 Task: Add the task  Implement a new enterprise resource planning (ERP) system to the section Agile Athletes in the project AgileCamp and add a Due Date to the respective task as 2024/04/14
Action: Mouse moved to (116, 363)
Screenshot: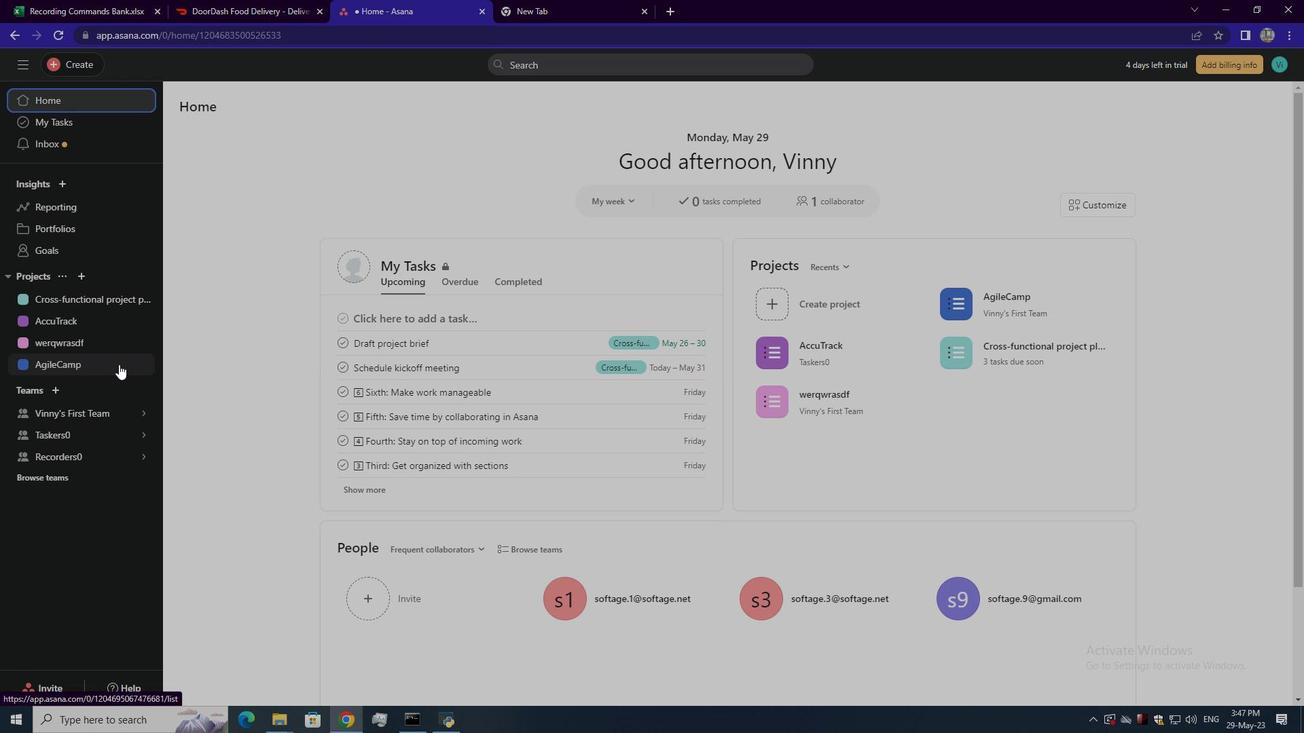 
Action: Mouse pressed left at (116, 363)
Screenshot: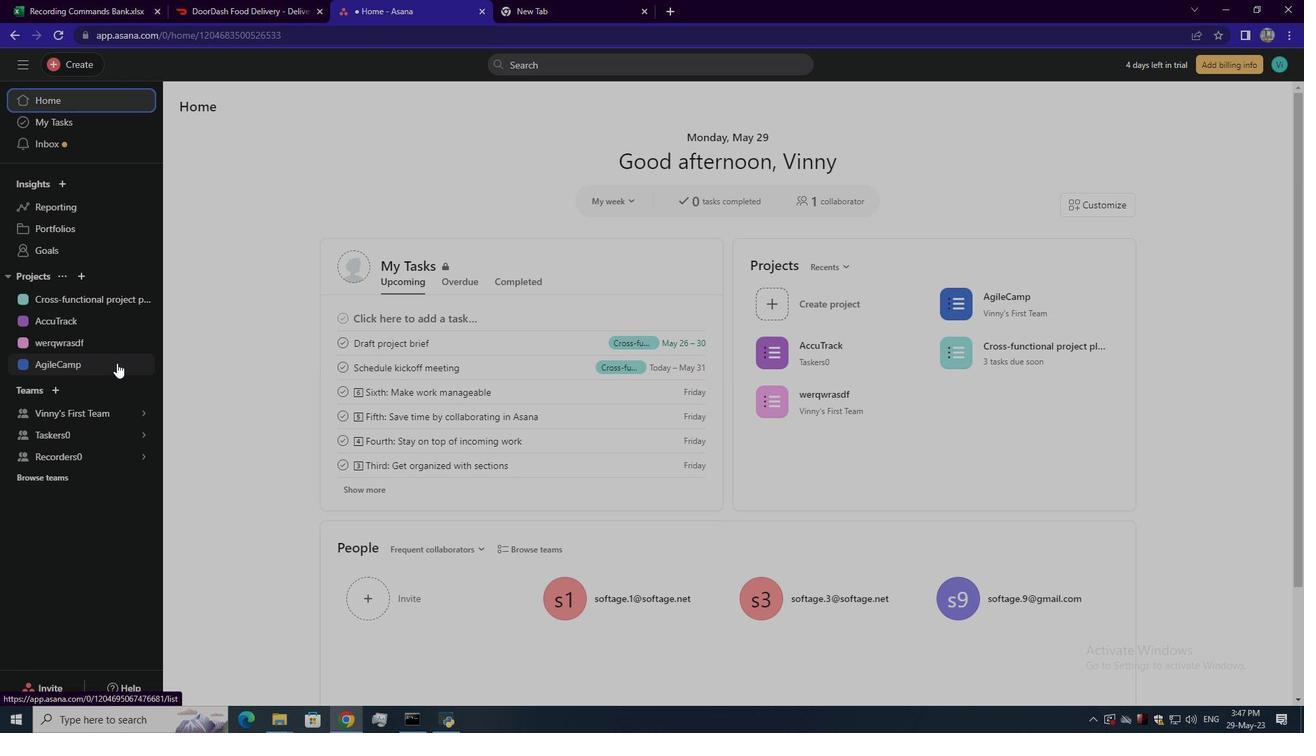 
Action: Mouse moved to (463, 388)
Screenshot: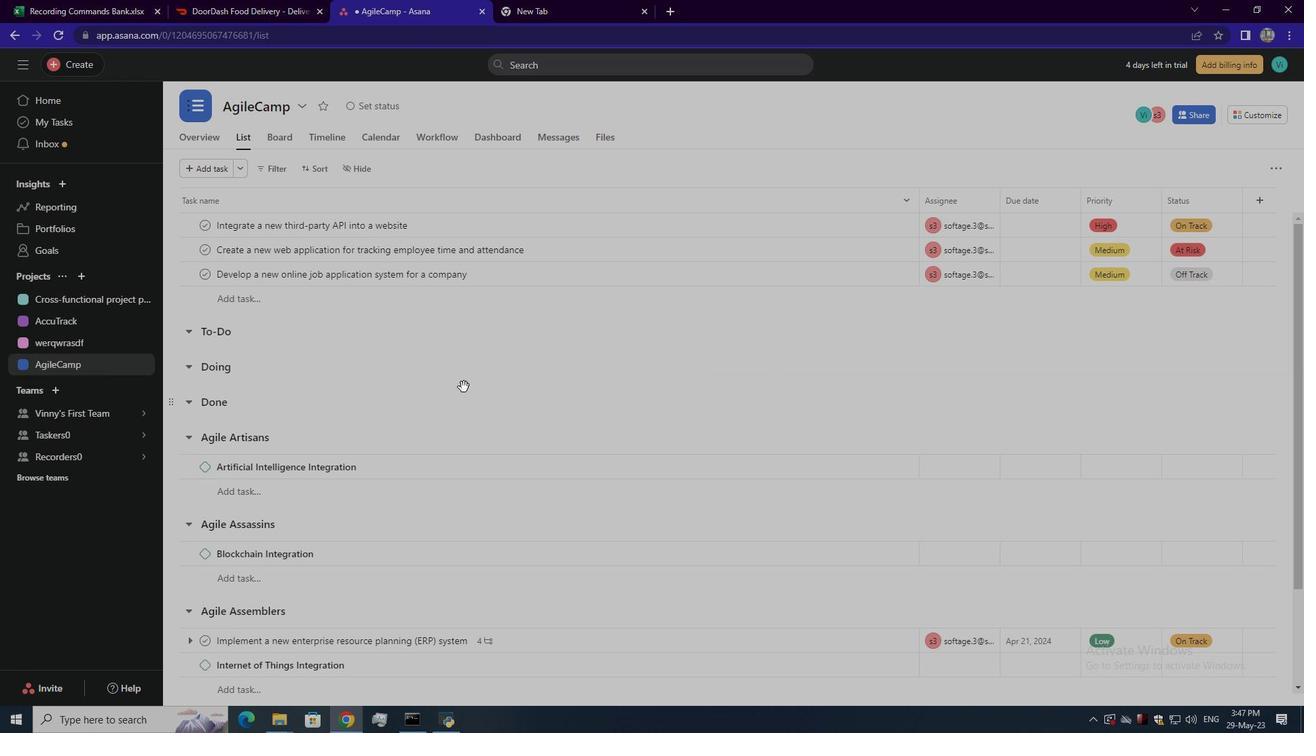 
Action: Mouse scrolled (463, 387) with delta (0, 0)
Screenshot: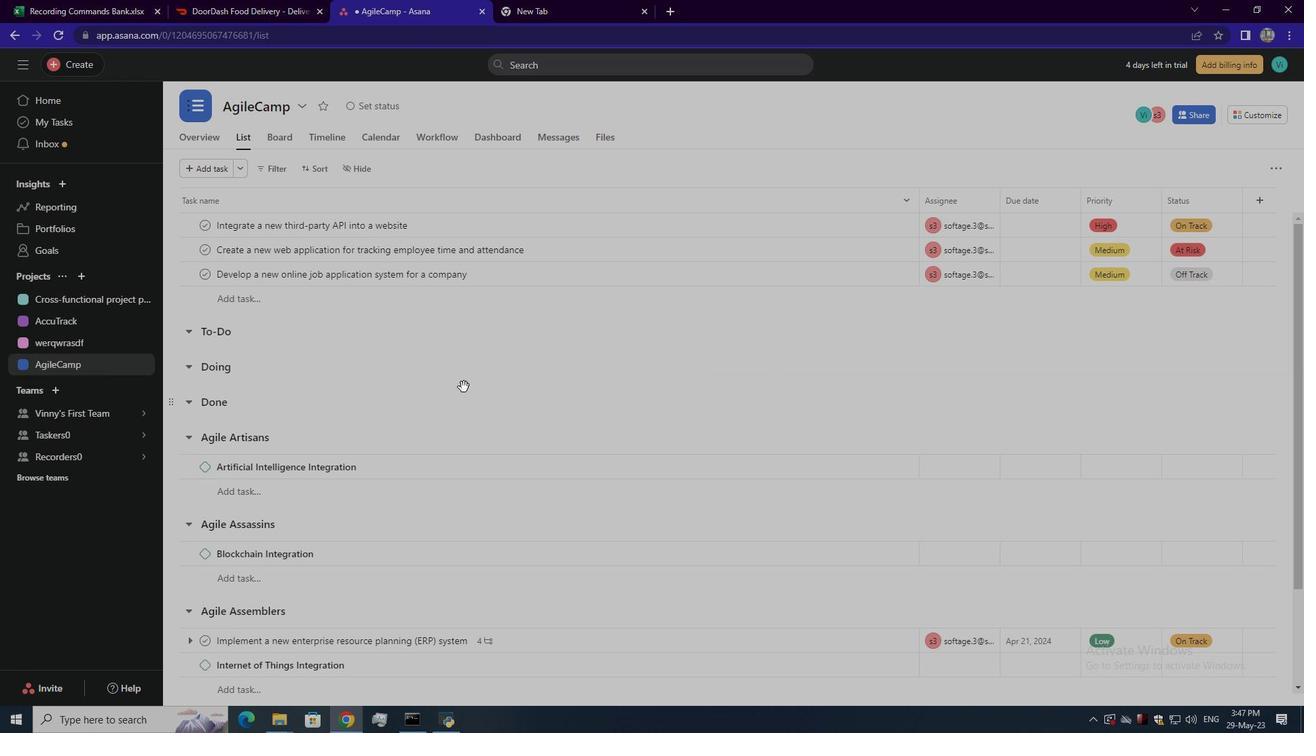
Action: Mouse moved to (464, 389)
Screenshot: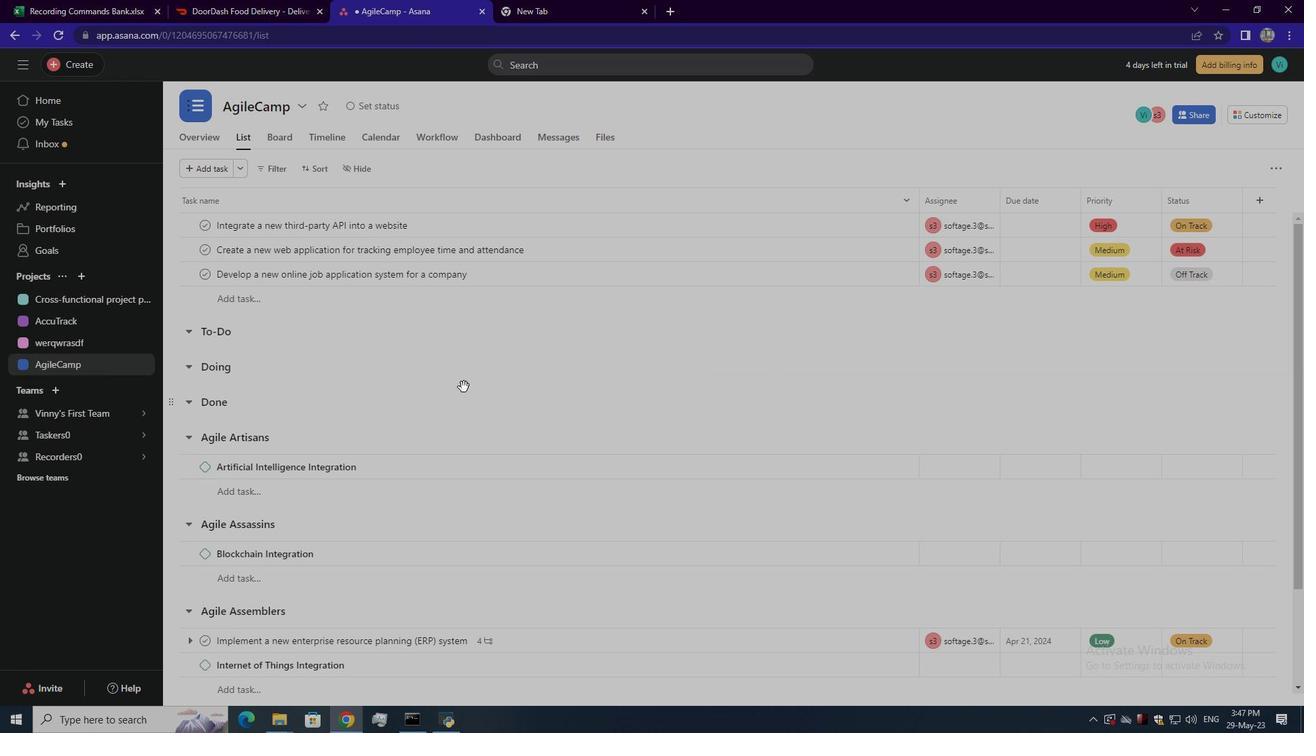 
Action: Mouse scrolled (464, 388) with delta (0, 0)
Screenshot: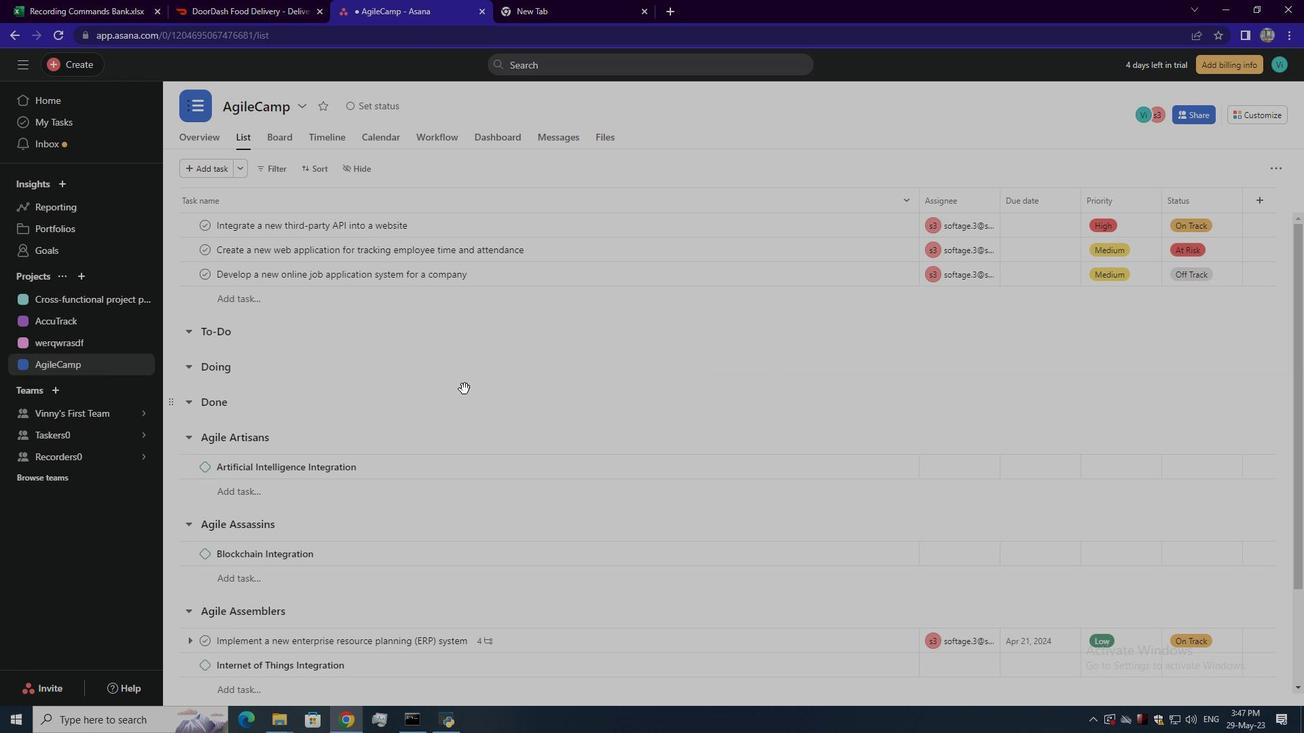
Action: Mouse scrolled (464, 388) with delta (0, 0)
Screenshot: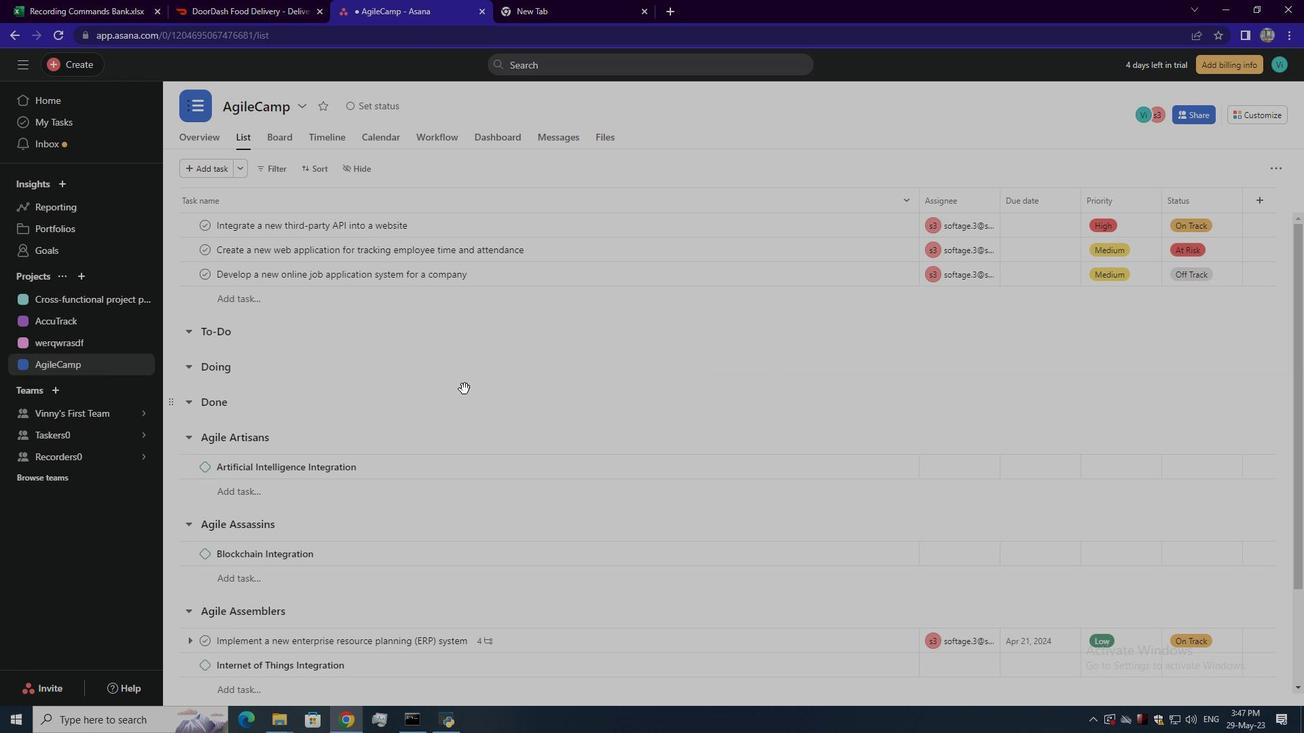 
Action: Mouse scrolled (464, 388) with delta (0, 0)
Screenshot: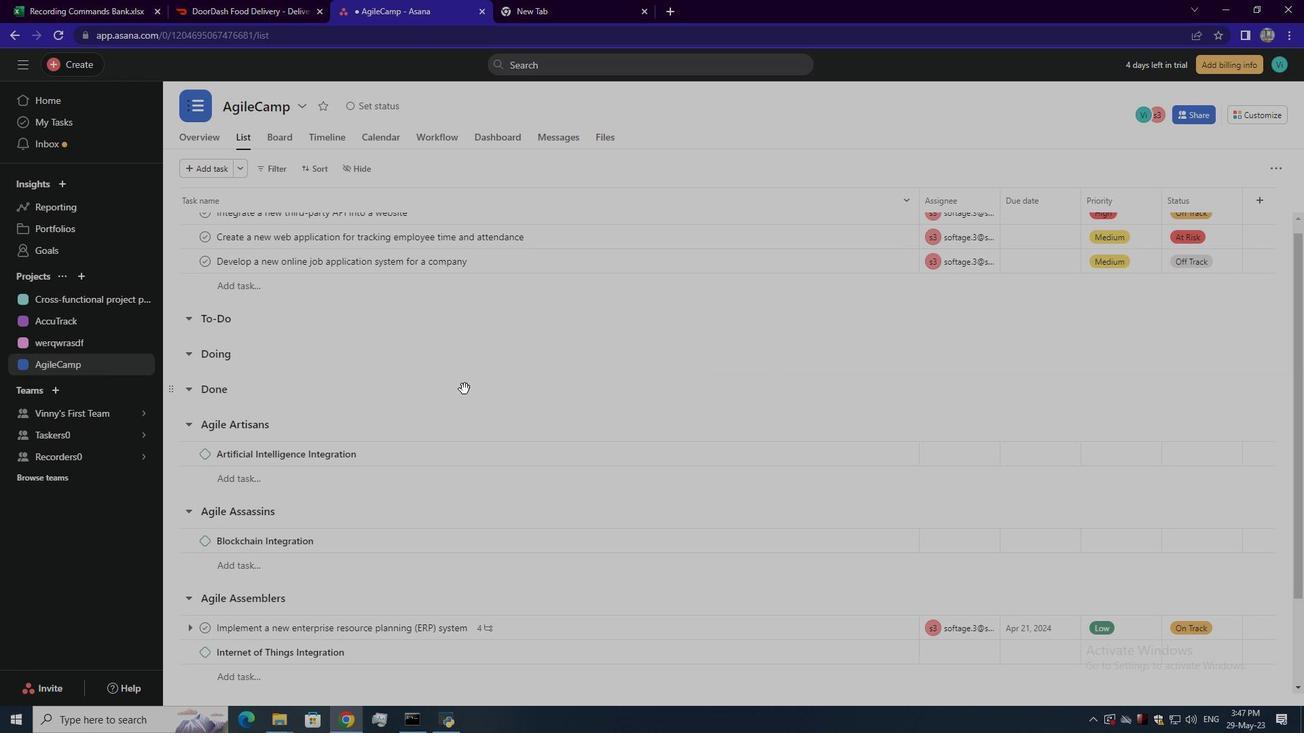 
Action: Mouse scrolled (464, 388) with delta (0, 0)
Screenshot: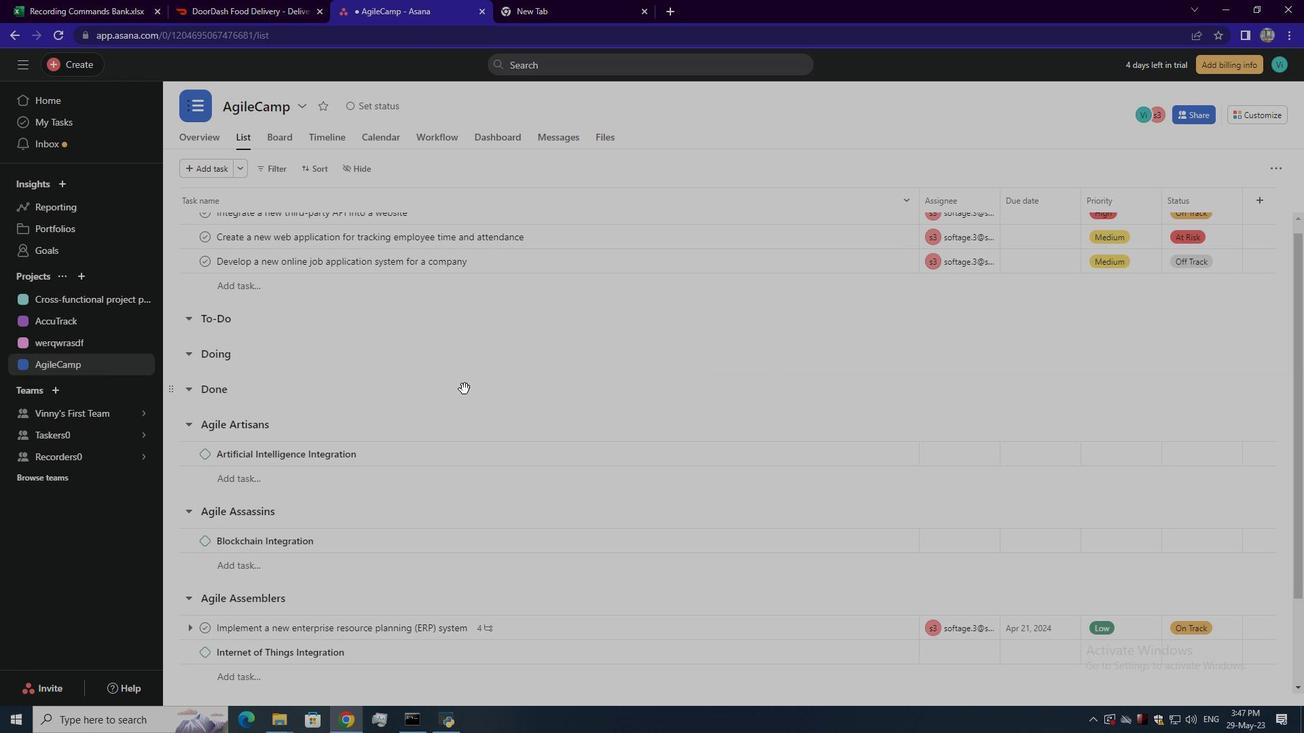 
Action: Mouse moved to (878, 519)
Screenshot: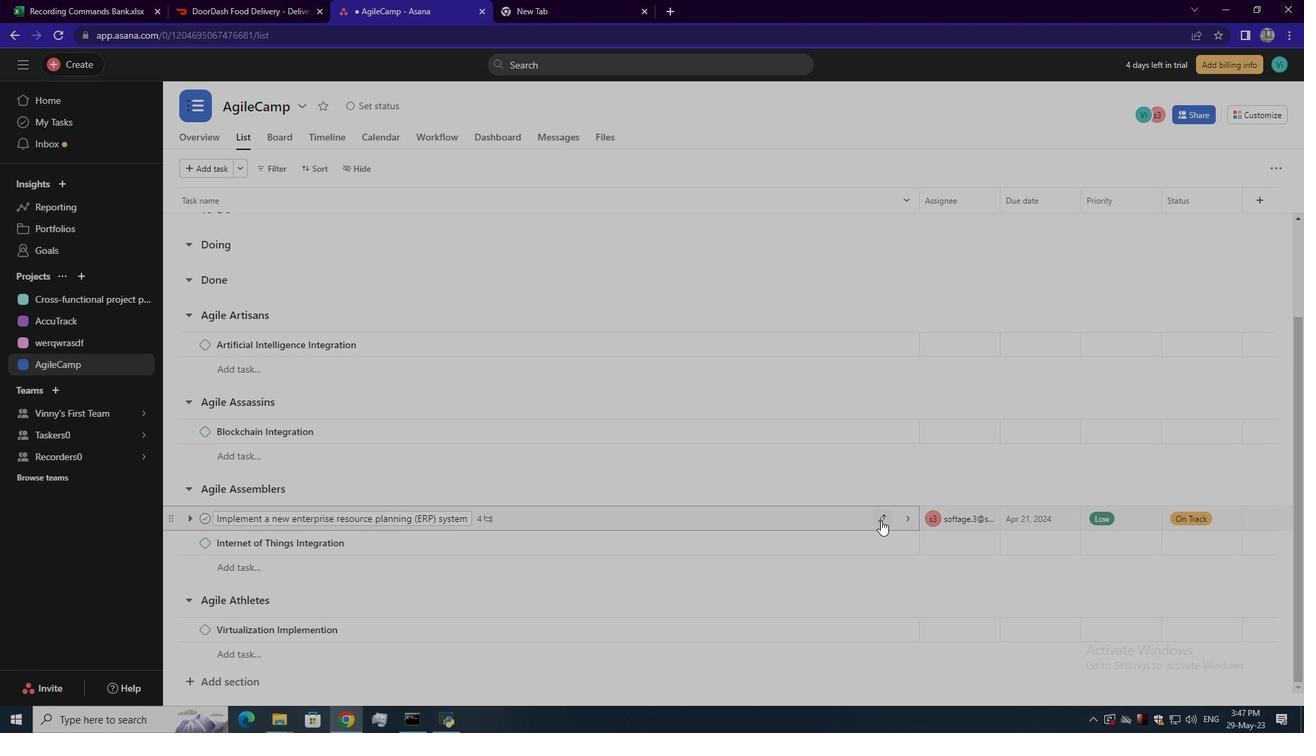 
Action: Mouse pressed left at (878, 519)
Screenshot: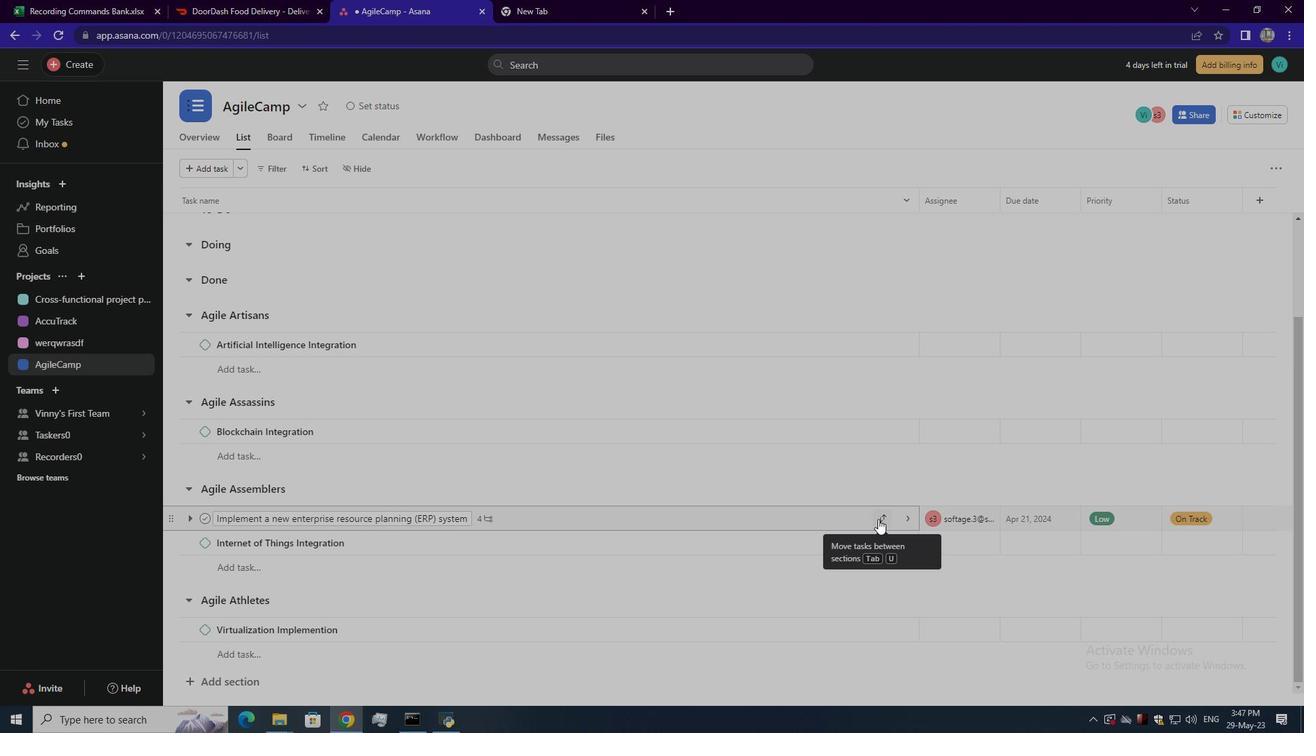 
Action: Mouse moved to (879, 527)
Screenshot: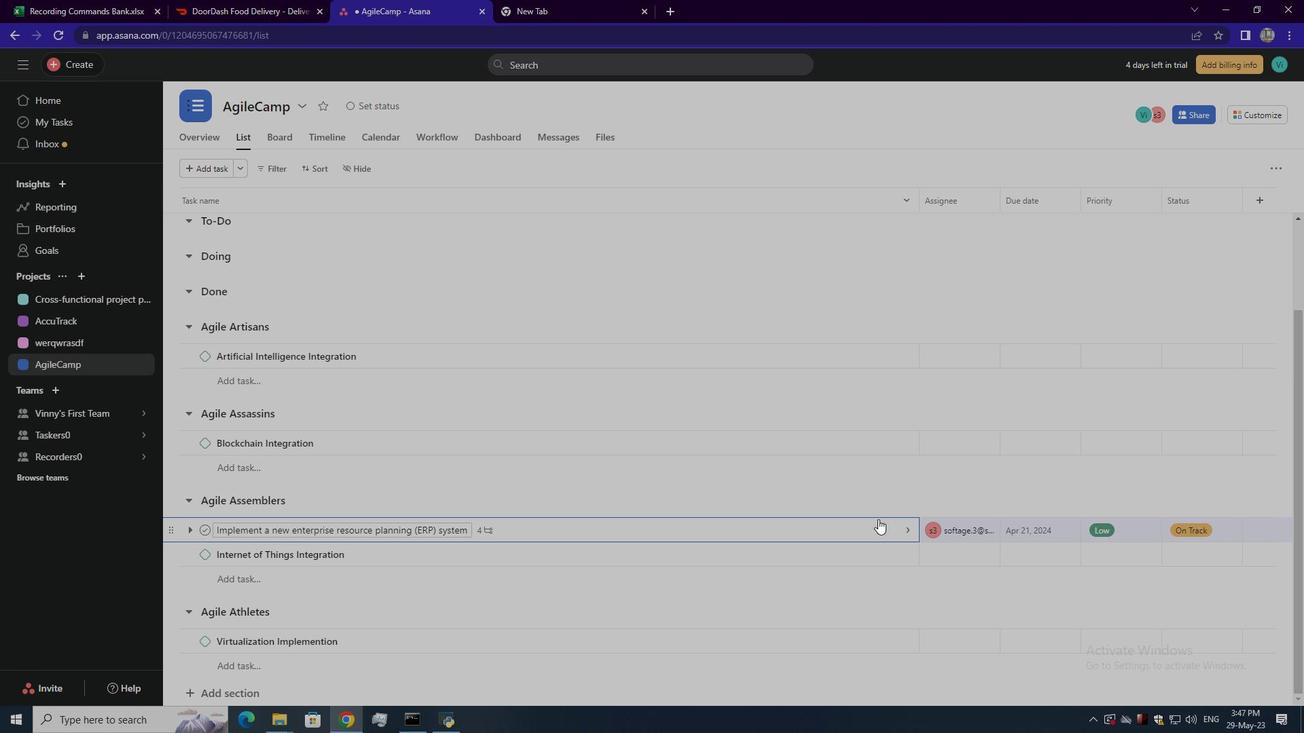 
Action: Mouse pressed left at (879, 527)
Screenshot: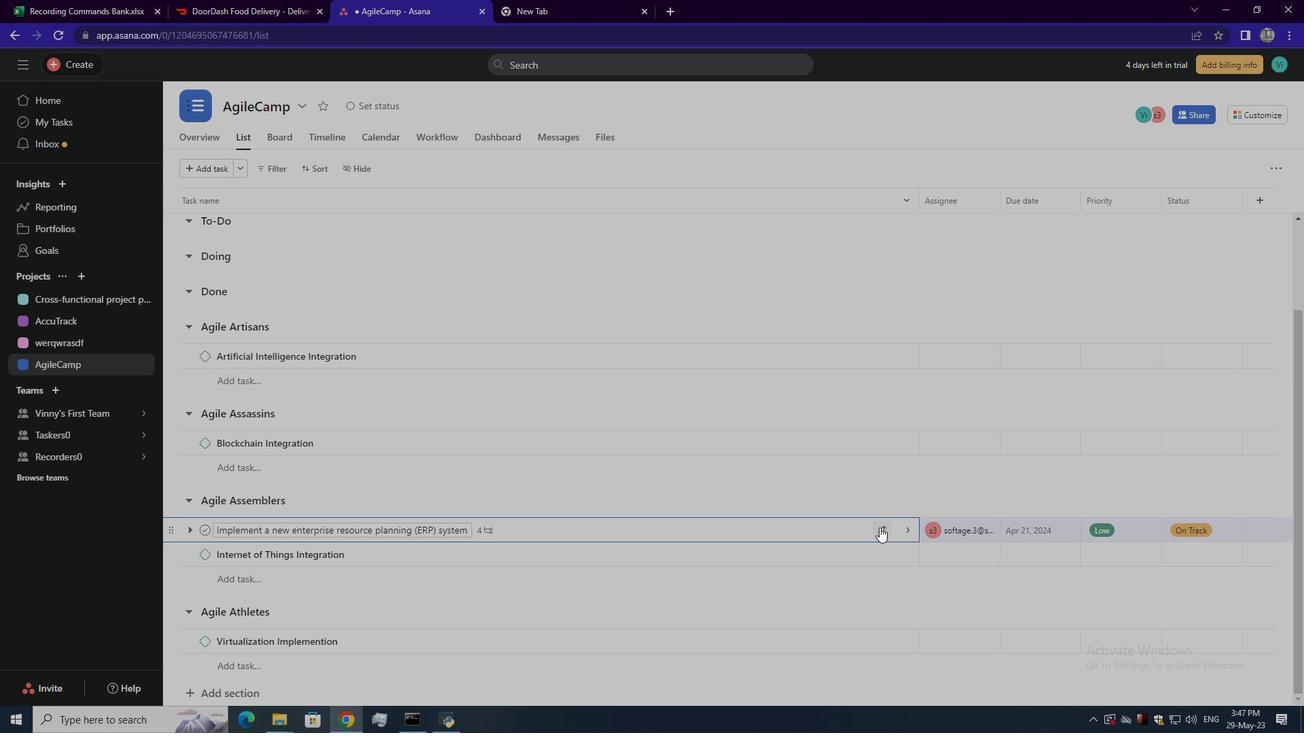 
Action: Mouse moved to (844, 508)
Screenshot: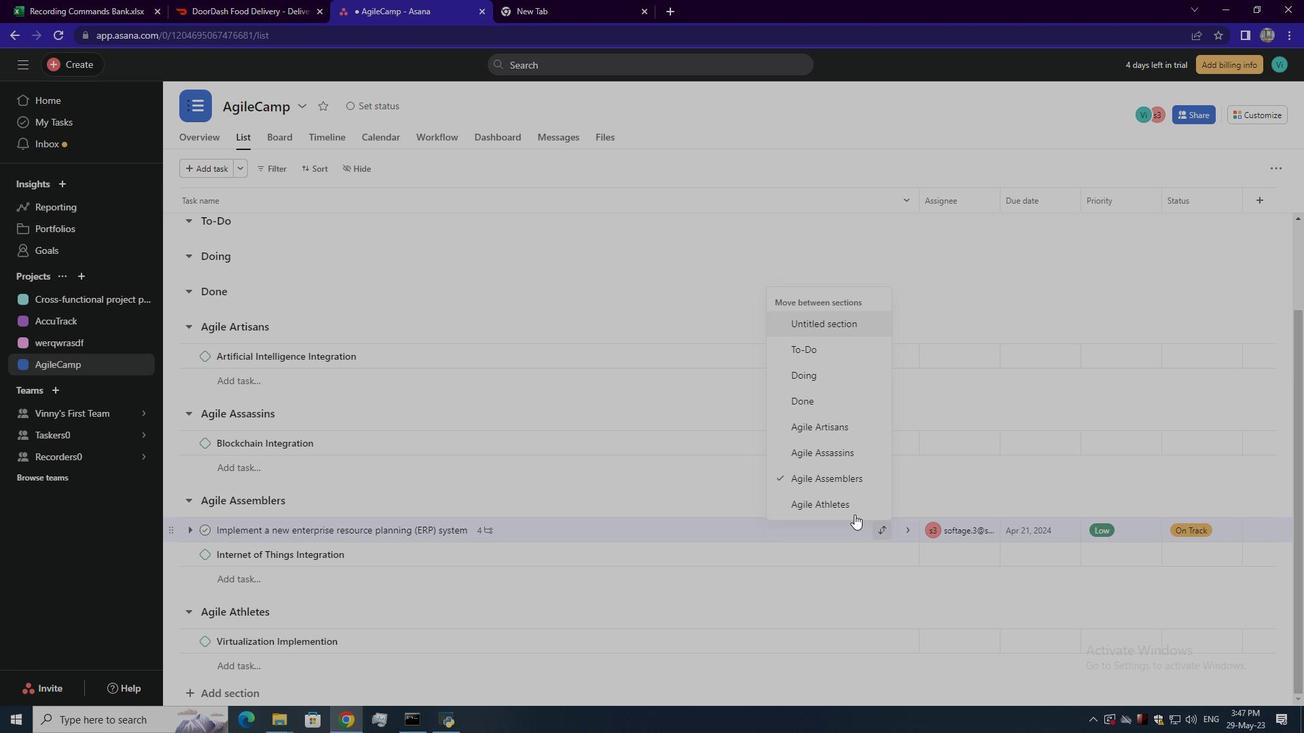 
Action: Mouse pressed left at (844, 508)
Screenshot: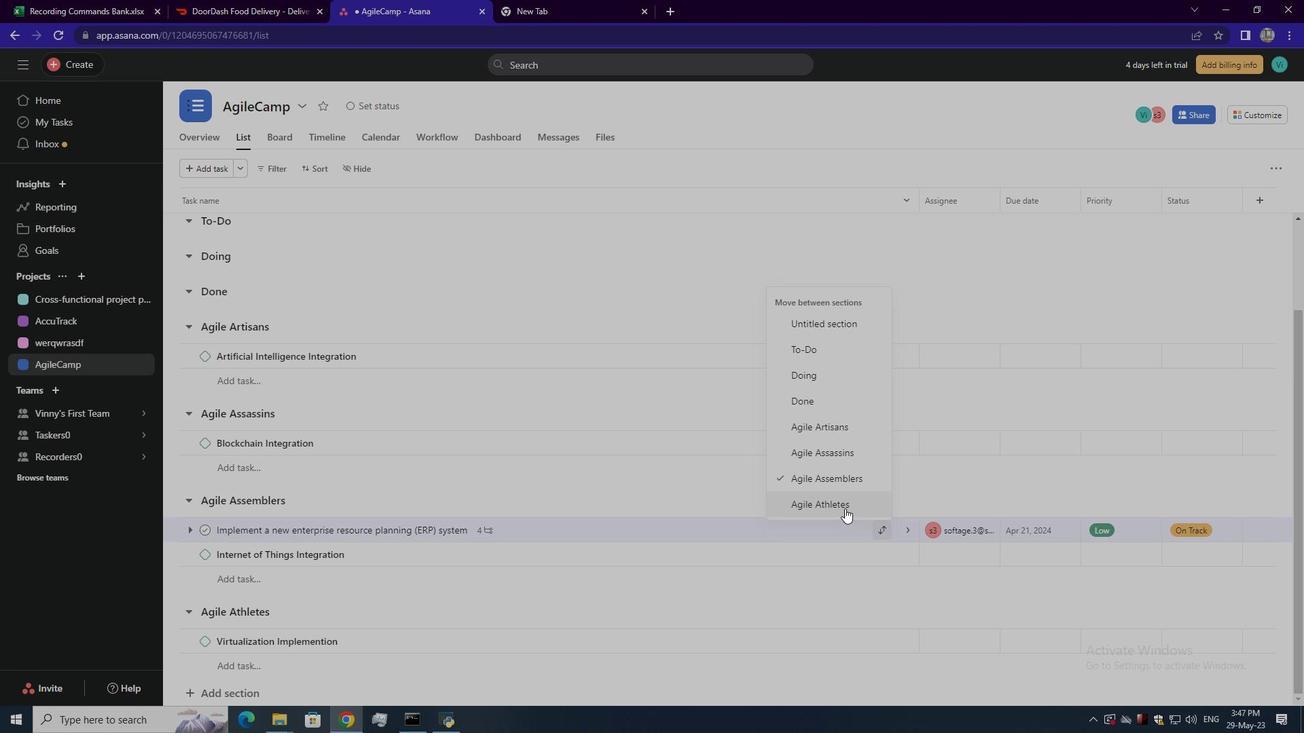 
Action: Mouse moved to (785, 605)
Screenshot: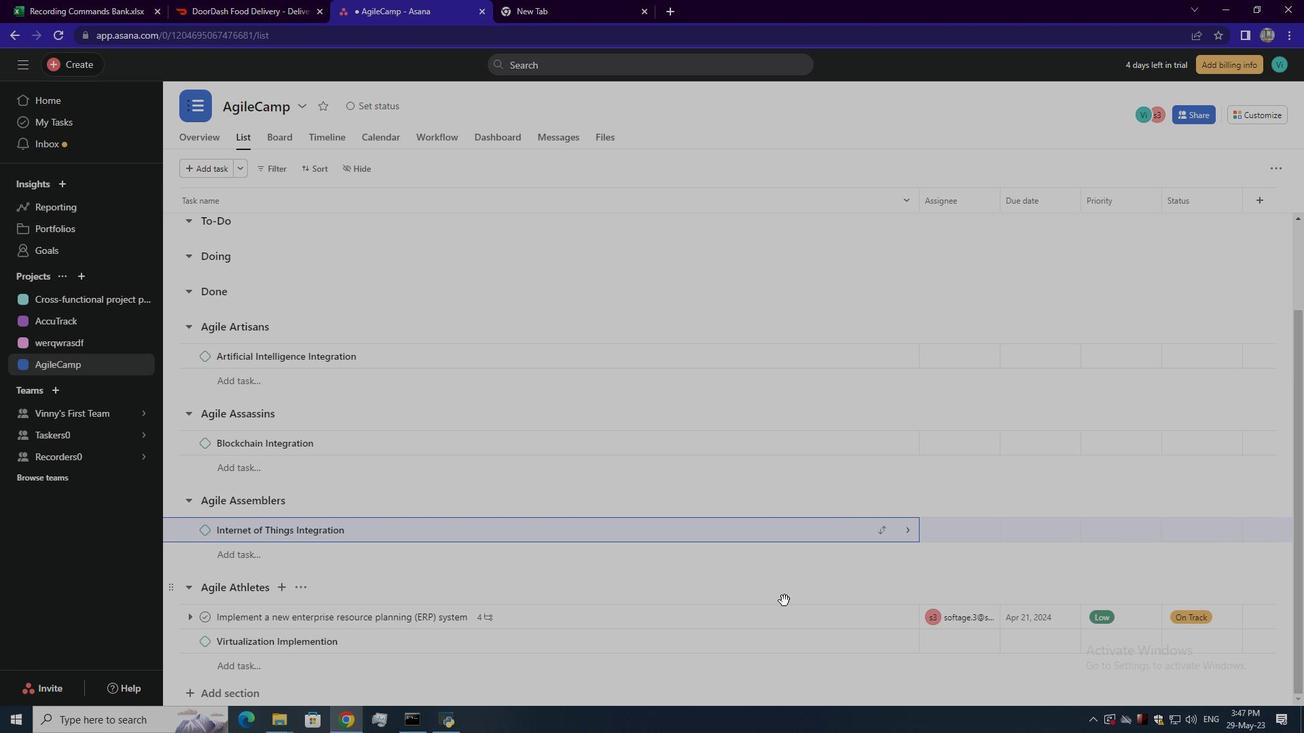 
Action: Mouse scrolled (785, 605) with delta (0, 0)
Screenshot: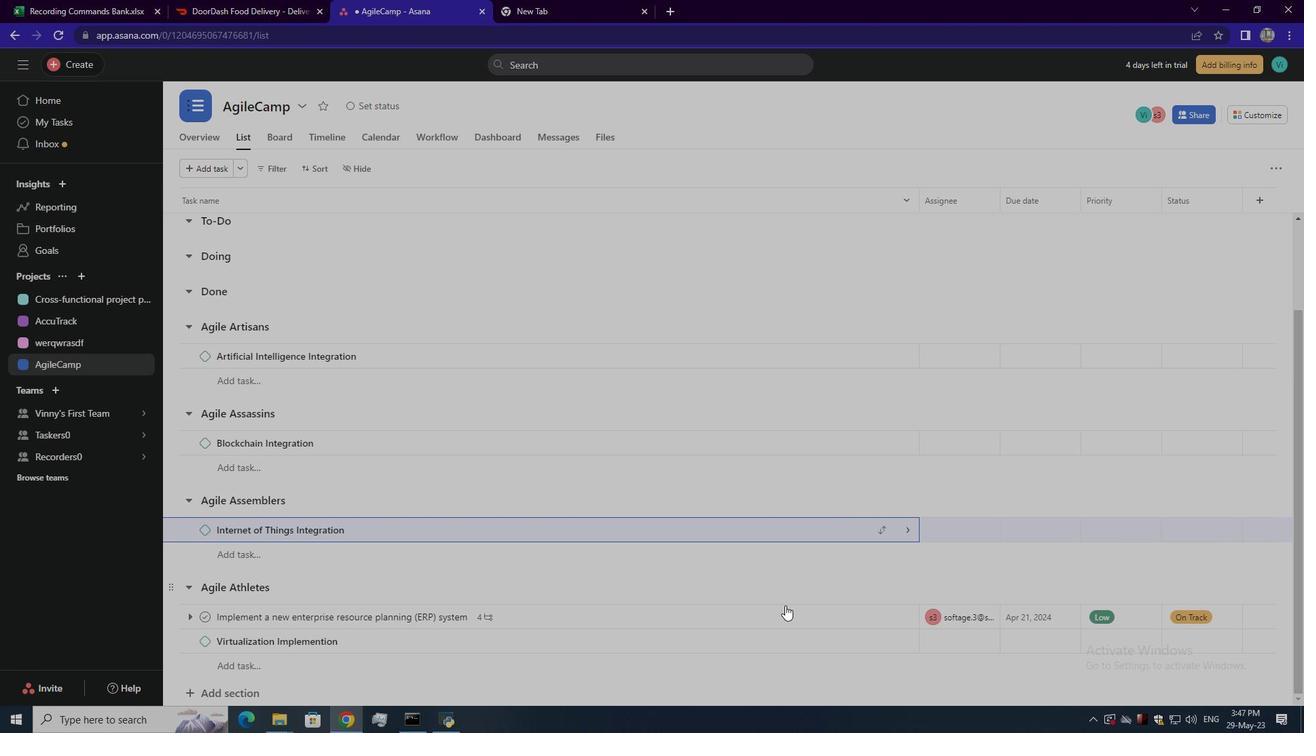 
Action: Mouse scrolled (785, 605) with delta (0, 0)
Screenshot: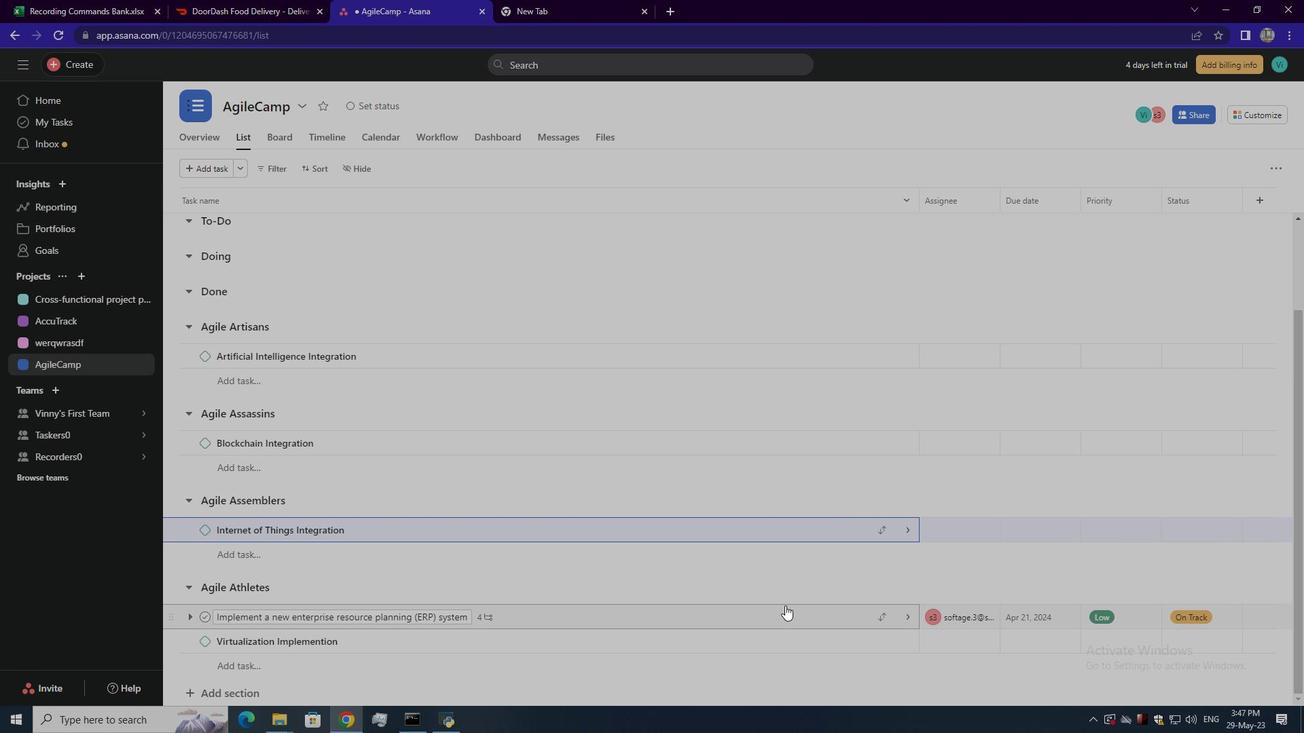 
Action: Mouse moved to (1032, 615)
Screenshot: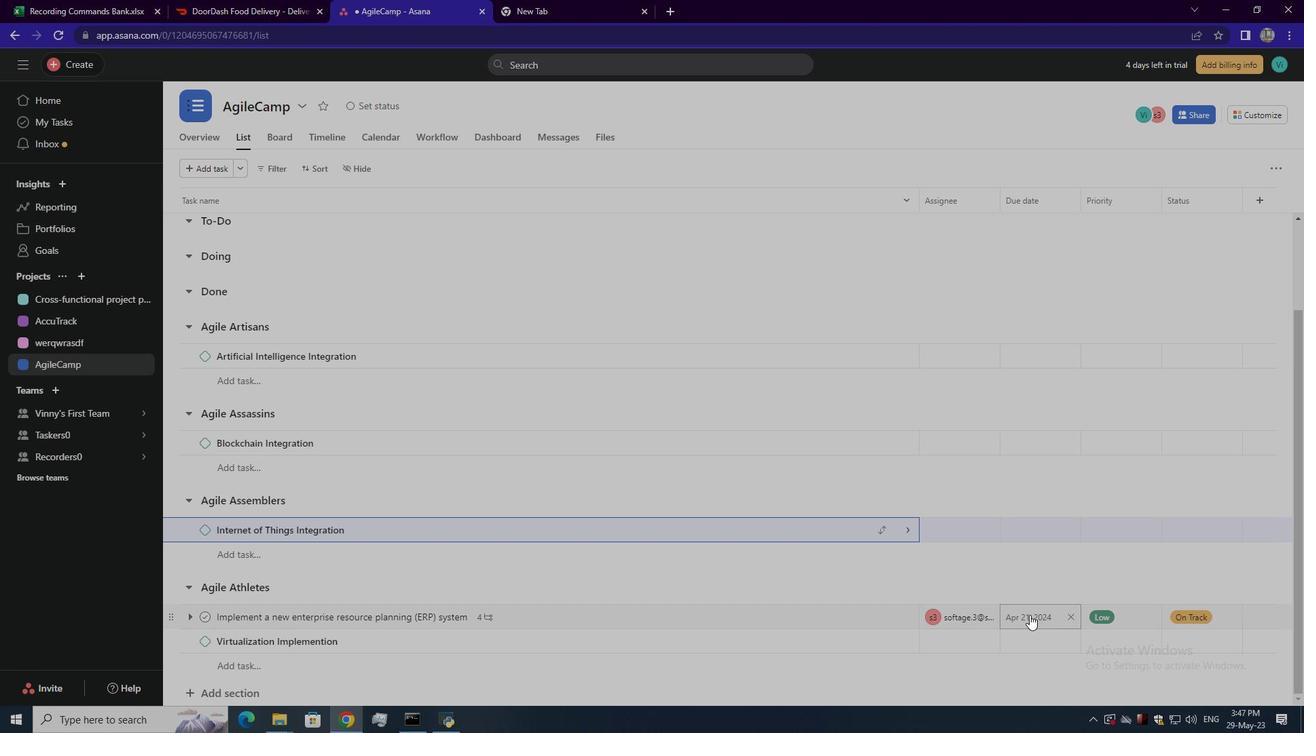 
Action: Mouse pressed left at (1032, 615)
Screenshot: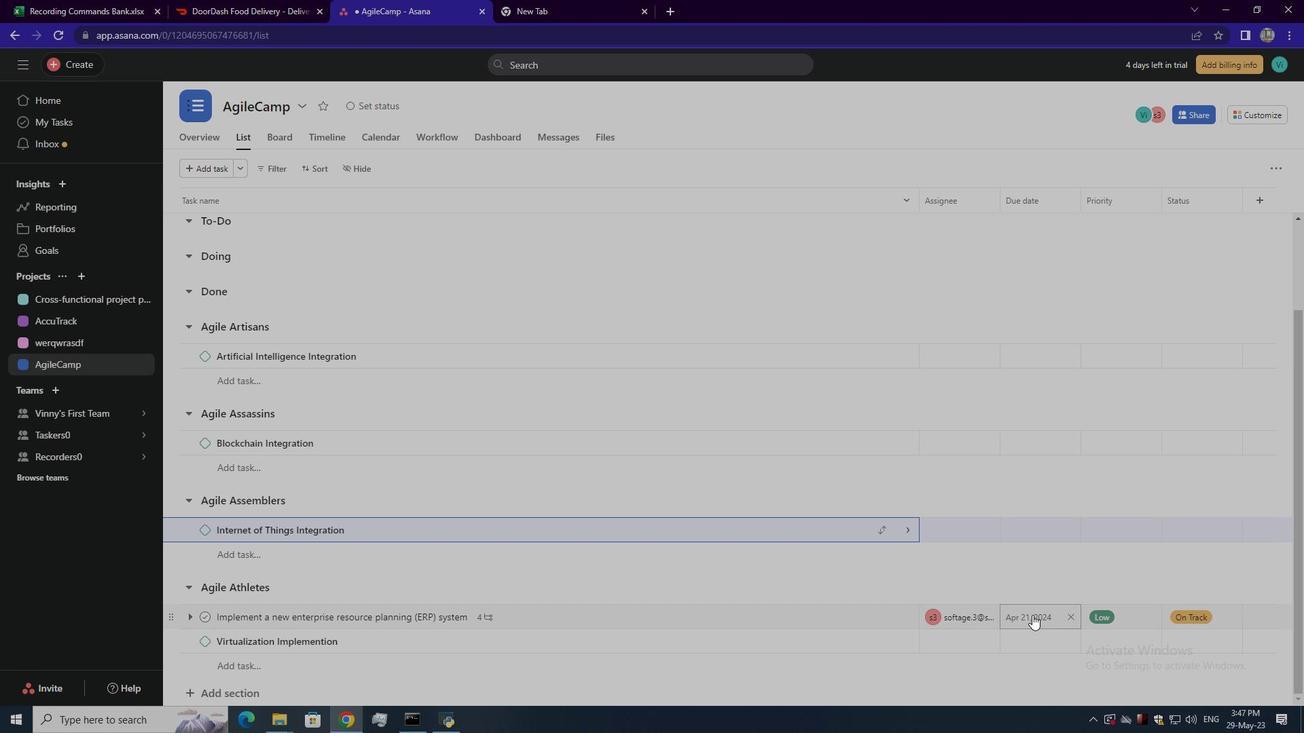 
Action: Mouse moved to (1156, 337)
Screenshot: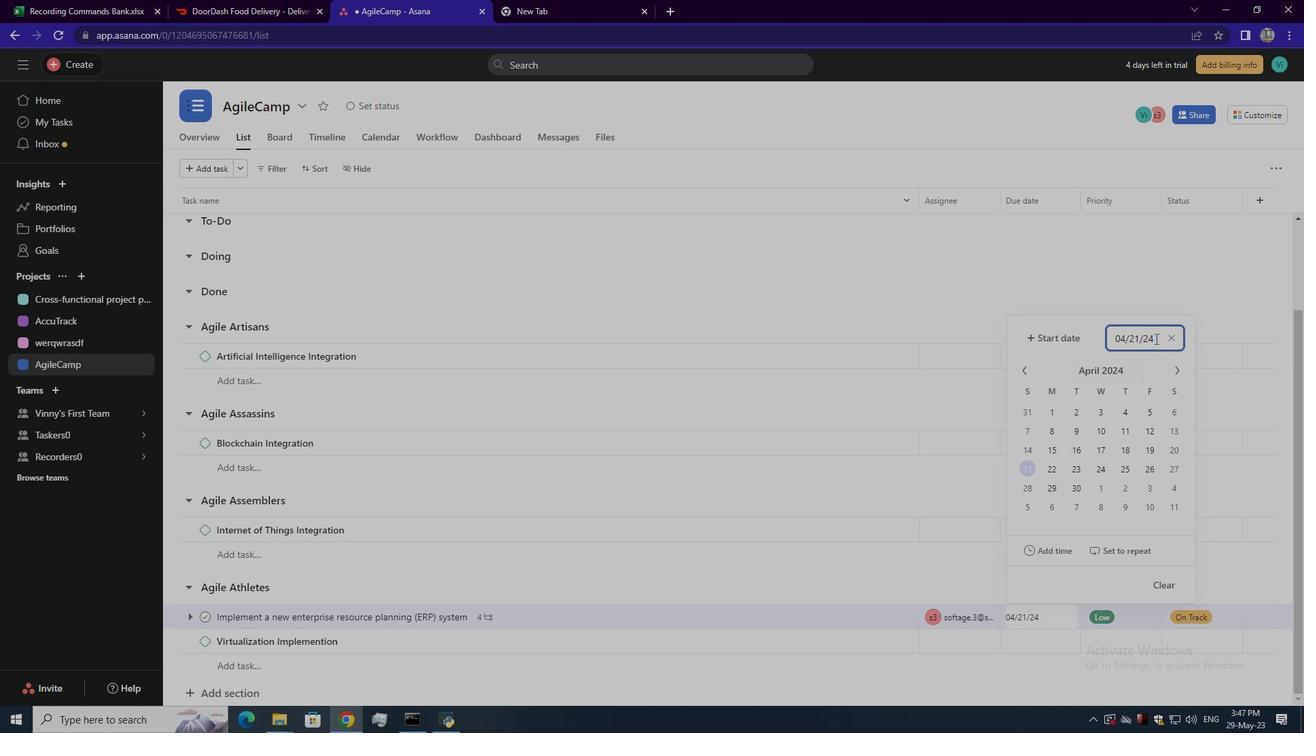 
Action: Mouse pressed left at (1156, 337)
Screenshot: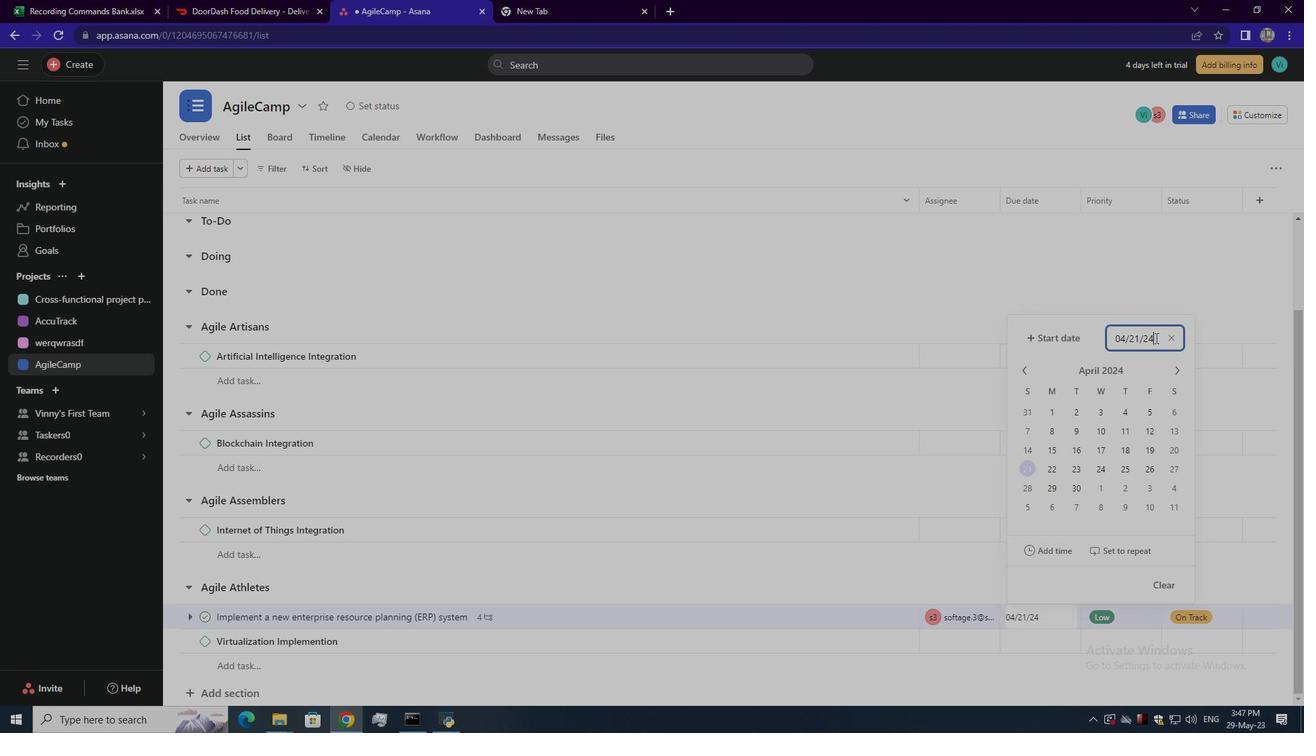 
Action: Key pressed <Key.backspace><Key.backspace><Key.backspace><Key.backspace><Key.backspace><Key.backspace><Key.backspace><Key.backspace><Key.backspace><Key.backspace><Key.backspace><Key.backspace><Key.backspace><Key.backspace><Key.backspace><Key.backspace><Key.backspace><Key.backspace><Key.backspace><Key.backspace><Key.backspace><Key.backspace><Key.backspace>2024/04/14<Key.enter>
Screenshot: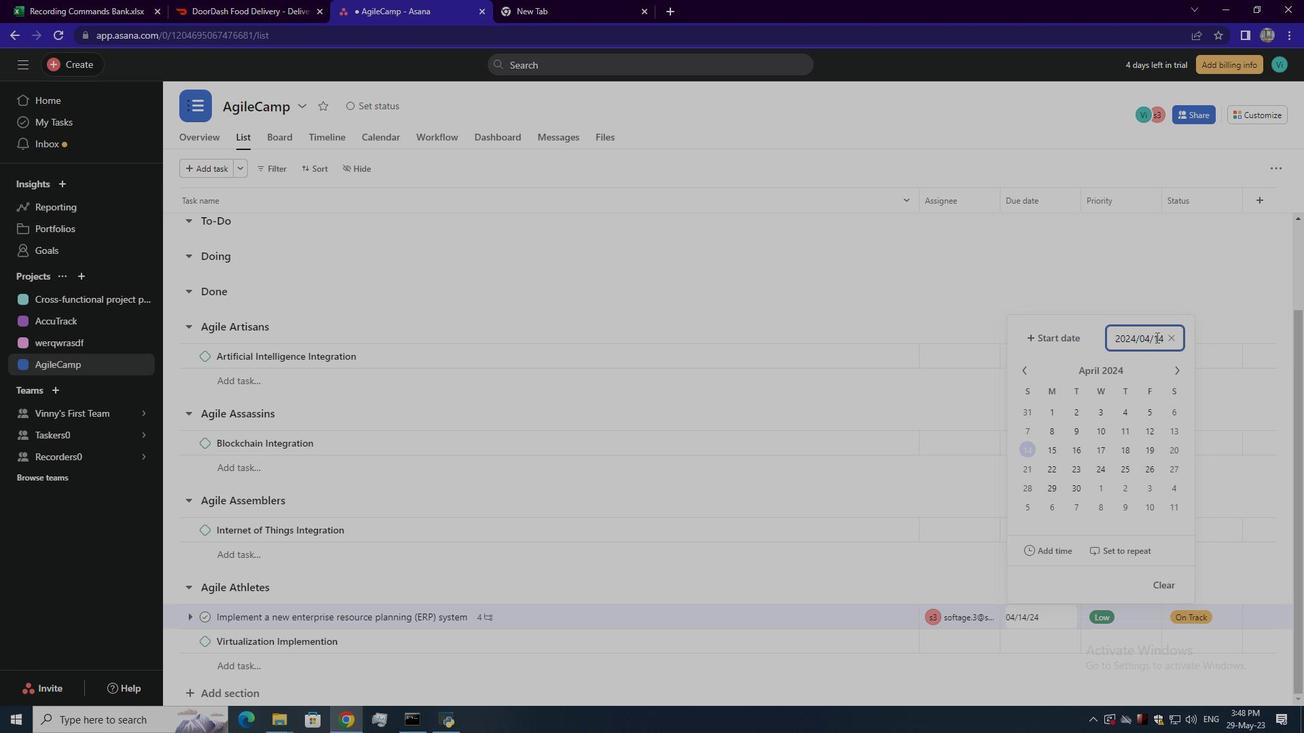 
